 Task: Create List CRM Implementation in Board Sales Negotiation to Workspace Acquisitions and Mergers. Create List Project Management in Board Customer Service to Workspace Acquisitions and Mergers. Create List Time Management in Board Content Marketing Podcast Strategy and Execution to Workspace Acquisitions and Mergers
Action: Mouse moved to (91, 368)
Screenshot: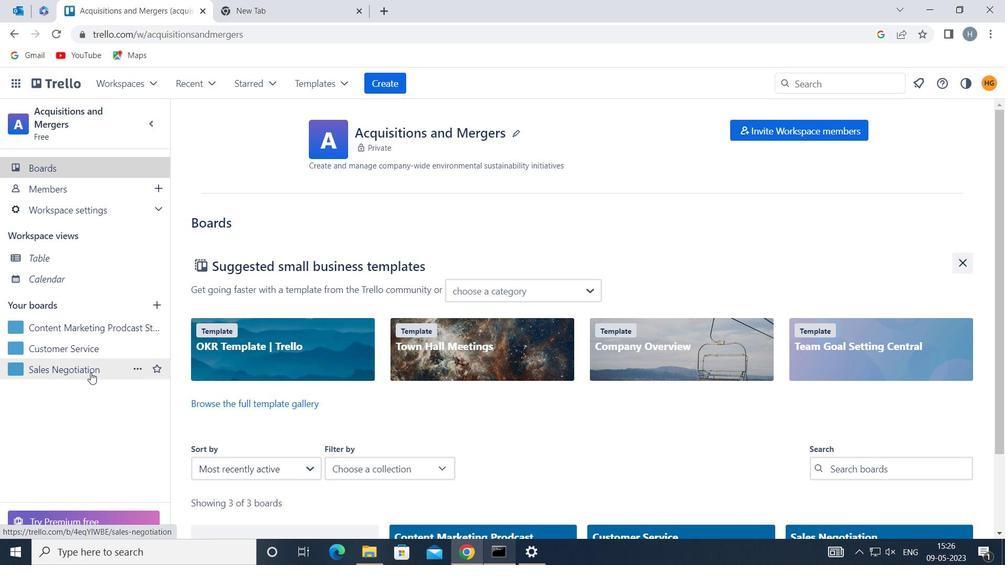 
Action: Mouse pressed left at (91, 368)
Screenshot: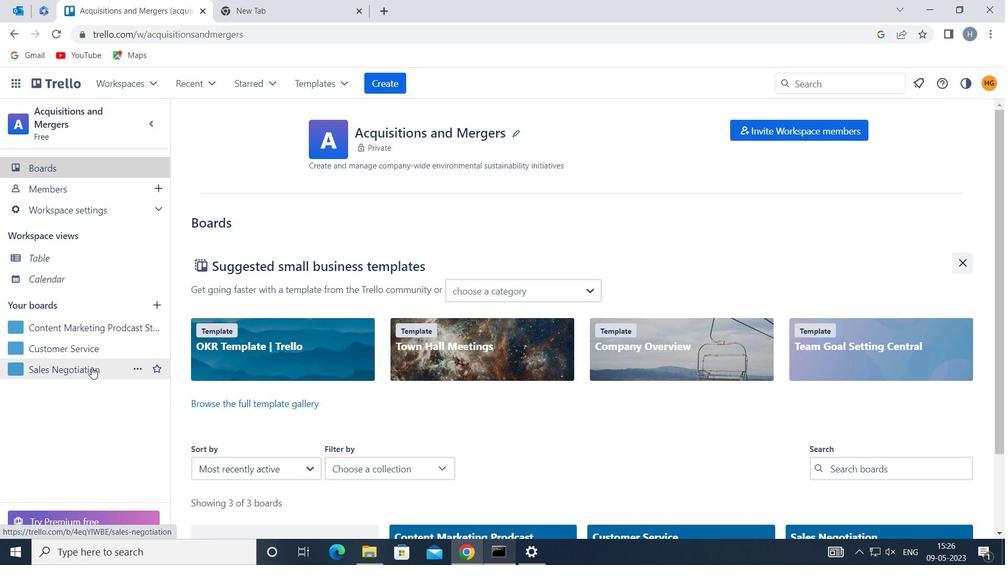 
Action: Mouse moved to (452, 157)
Screenshot: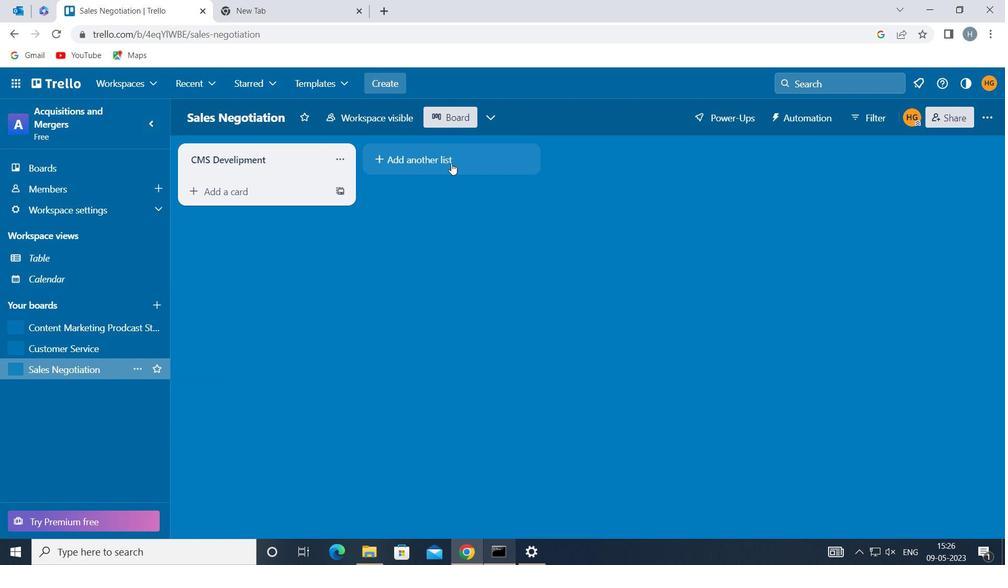 
Action: Mouse pressed left at (452, 157)
Screenshot: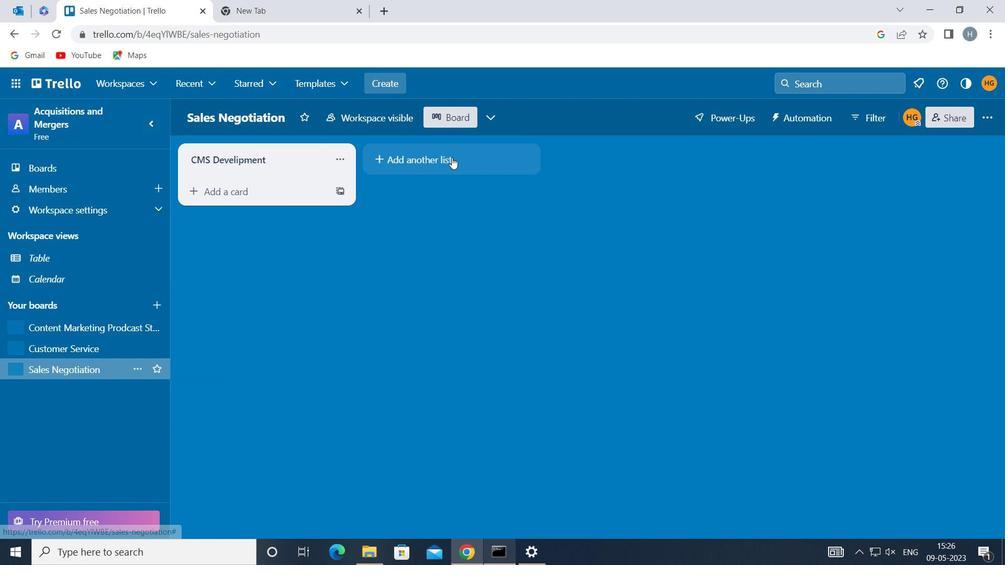 
Action: Mouse moved to (446, 159)
Screenshot: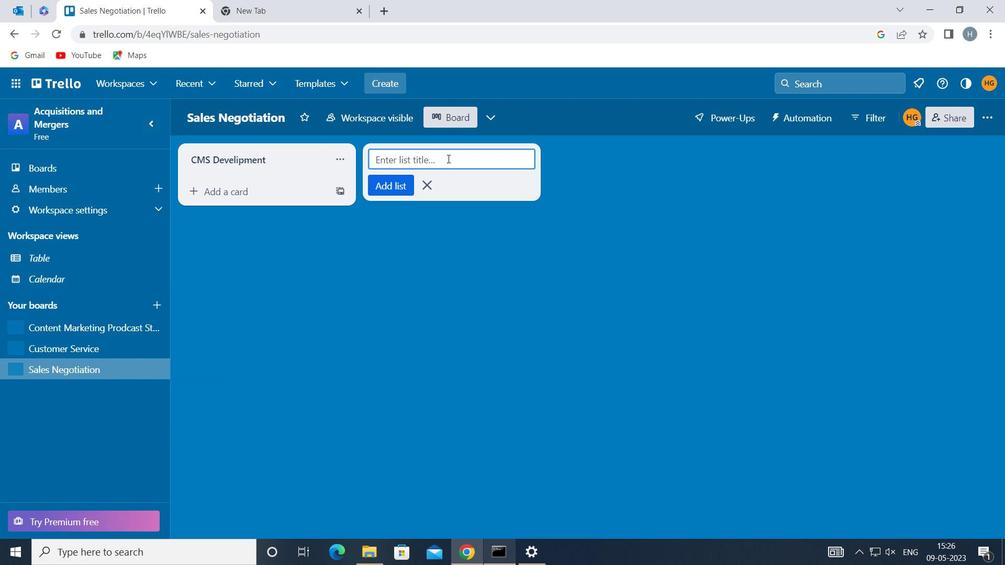 
Action: Key pressed <Key.shift>CRM<Key.space><Key.shift><Key.shift><Key.shift><Key.shift><Key.shift>IMPLEMENTATION
Screenshot: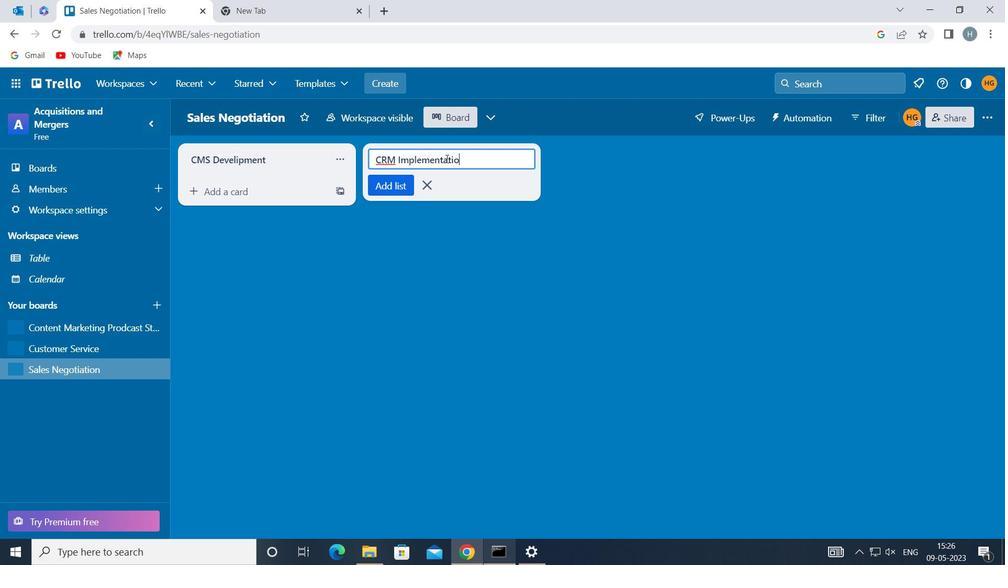 
Action: Mouse moved to (392, 186)
Screenshot: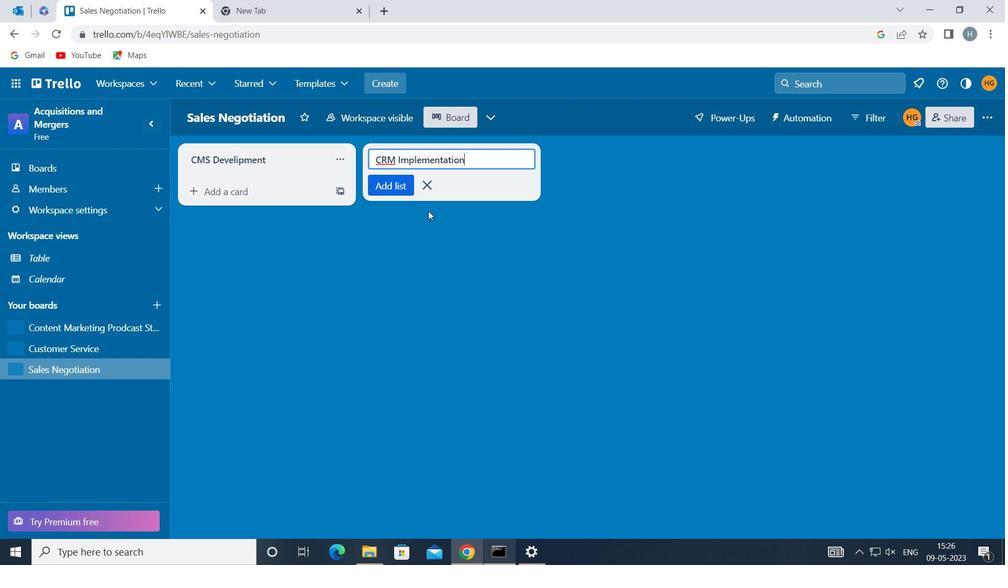 
Action: Mouse pressed left at (392, 186)
Screenshot: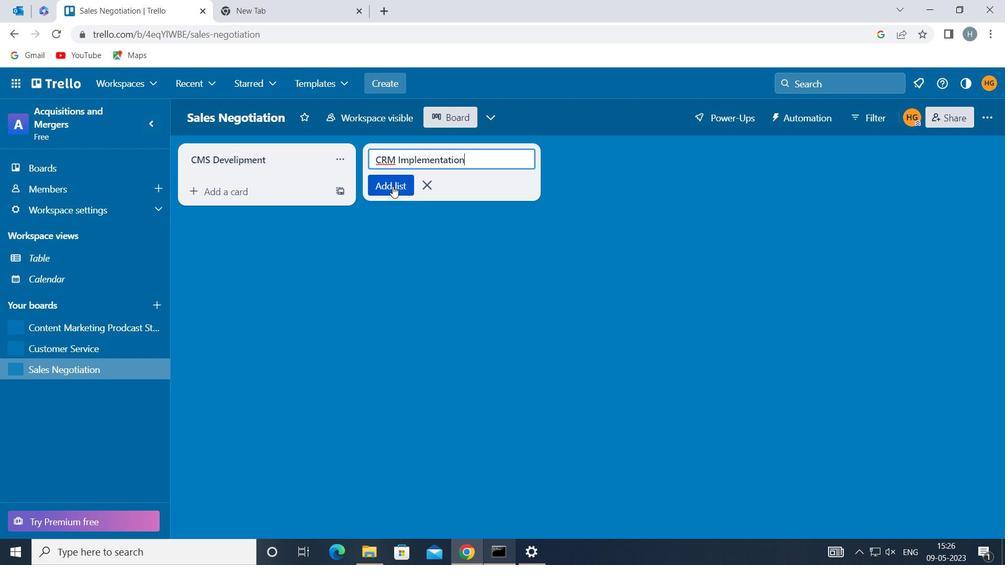 
Action: Mouse moved to (387, 213)
Screenshot: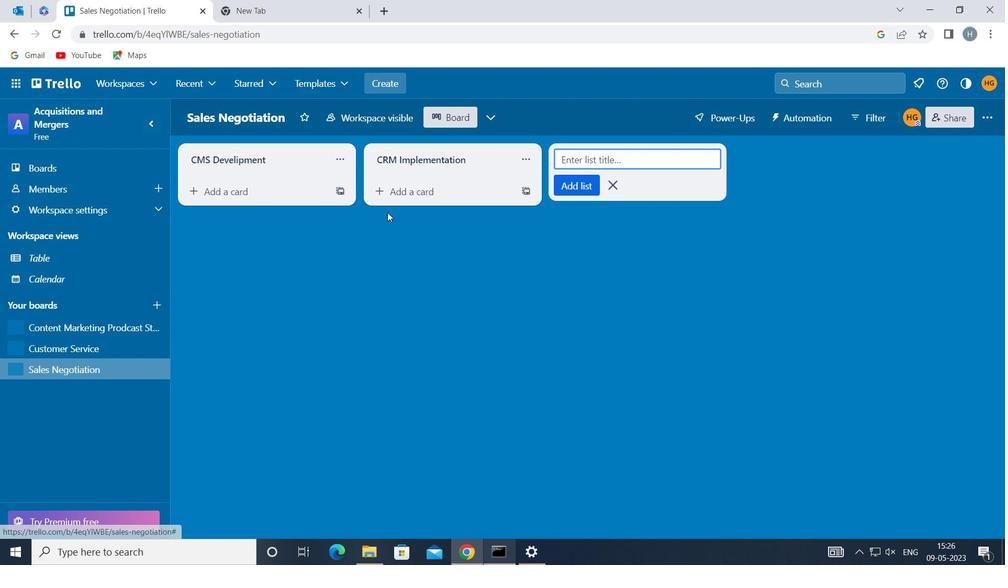 
Action: Mouse pressed left at (387, 213)
Screenshot: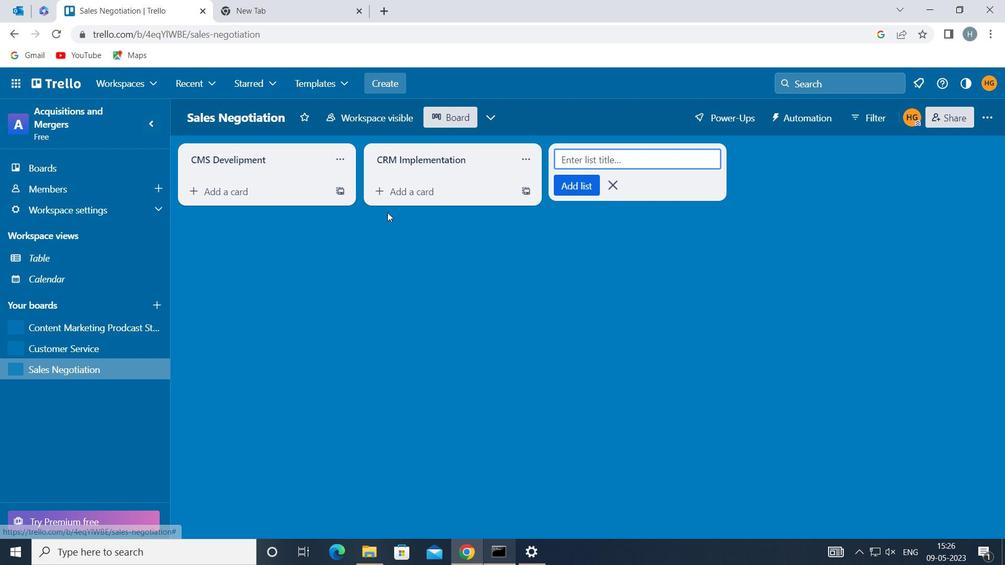 
Action: Mouse moved to (78, 343)
Screenshot: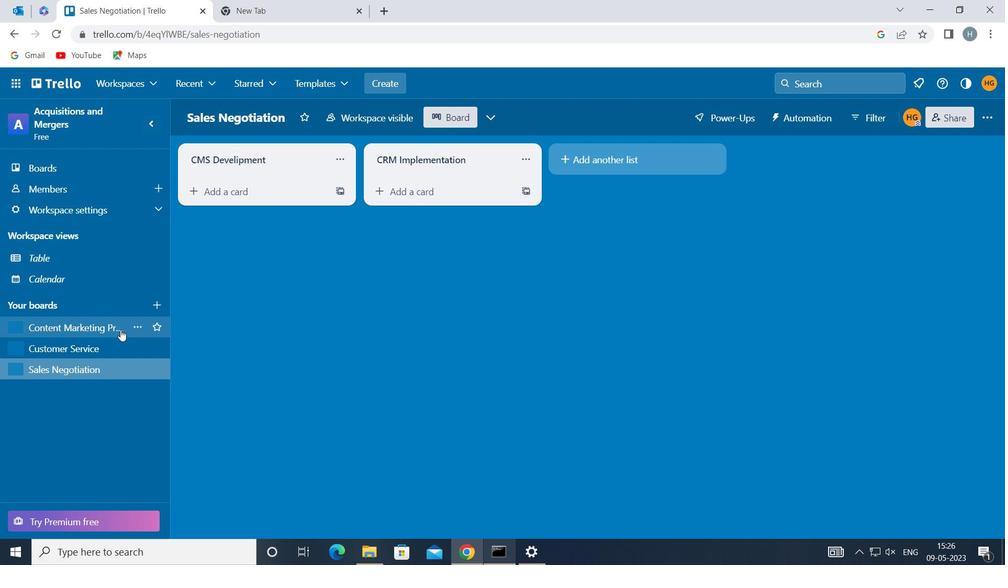 
Action: Mouse pressed left at (78, 343)
Screenshot: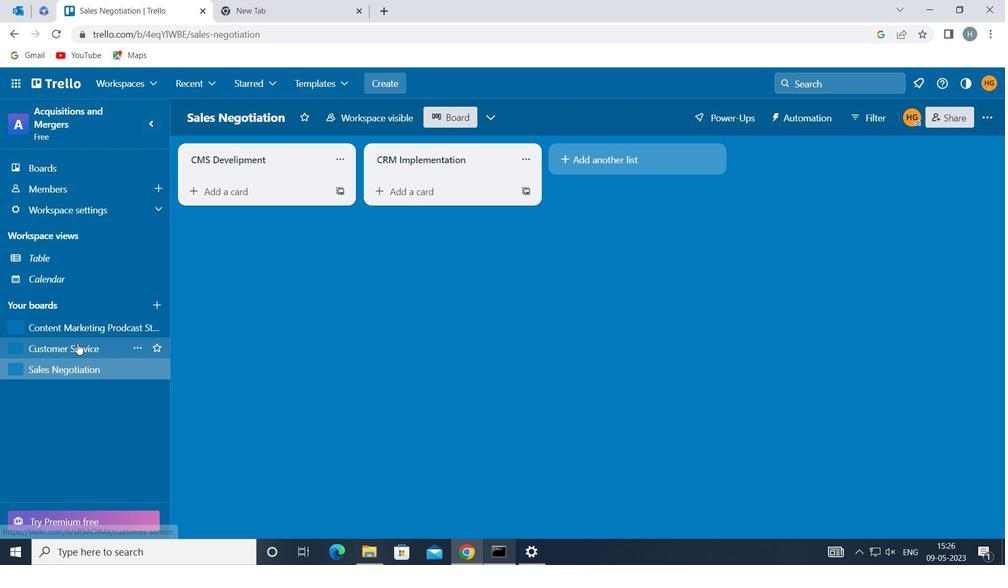 
Action: Mouse moved to (427, 157)
Screenshot: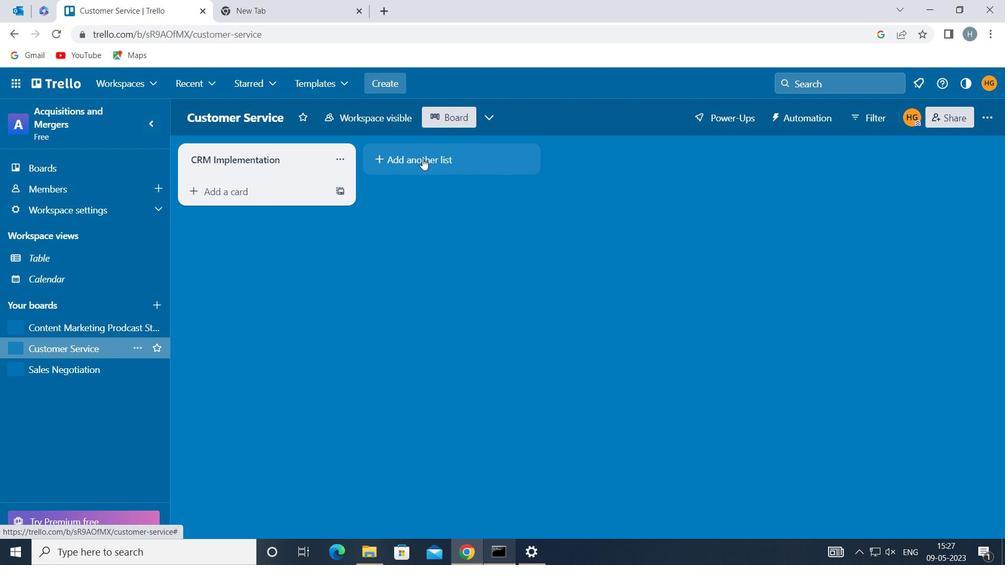 
Action: Mouse pressed left at (427, 157)
Screenshot: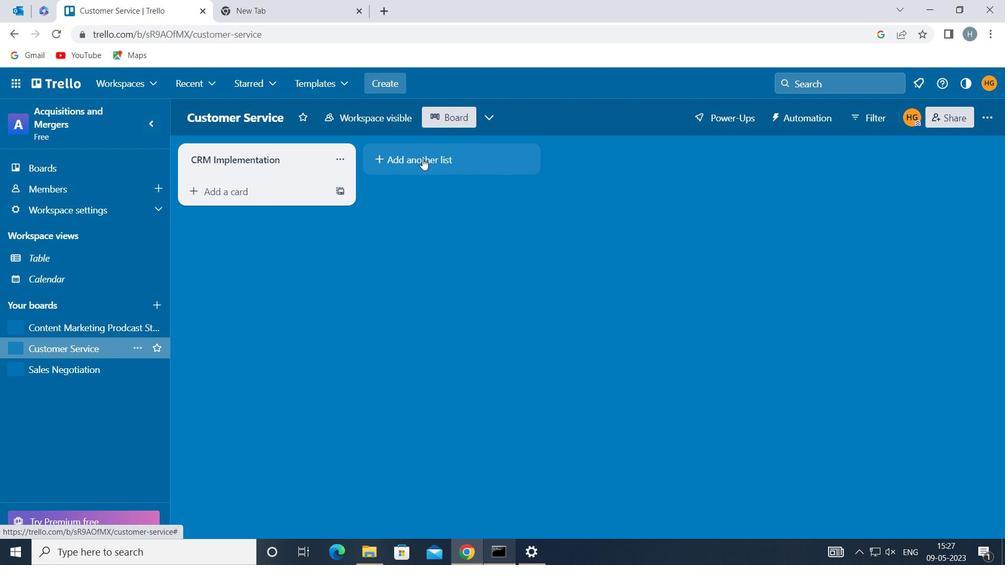 
Action: Key pressed <Key.shift>PROJECT<Key.space><Key.shift>MN<Key.backspace>ANAGEMENT<Key.enter>
Screenshot: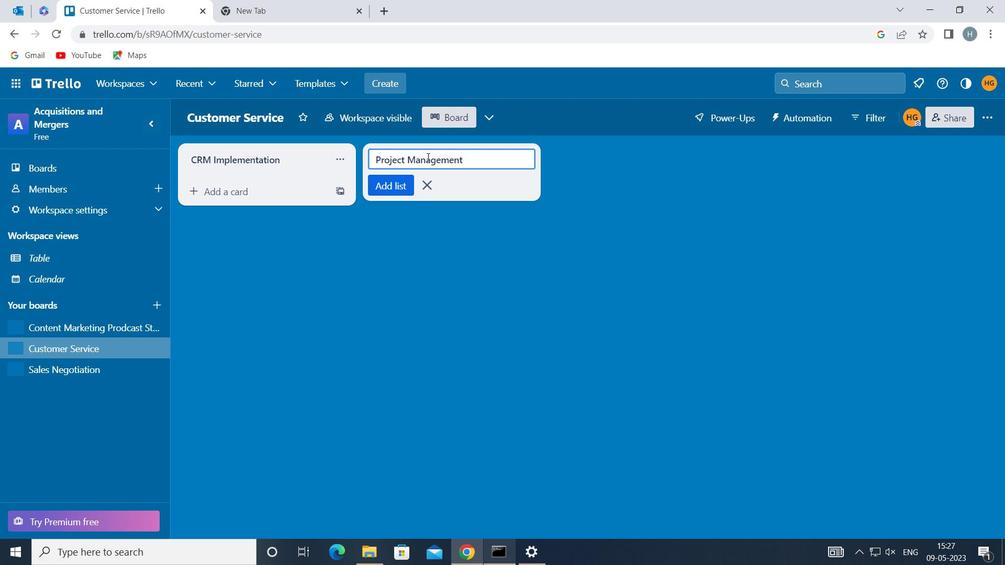 
Action: Mouse moved to (498, 217)
Screenshot: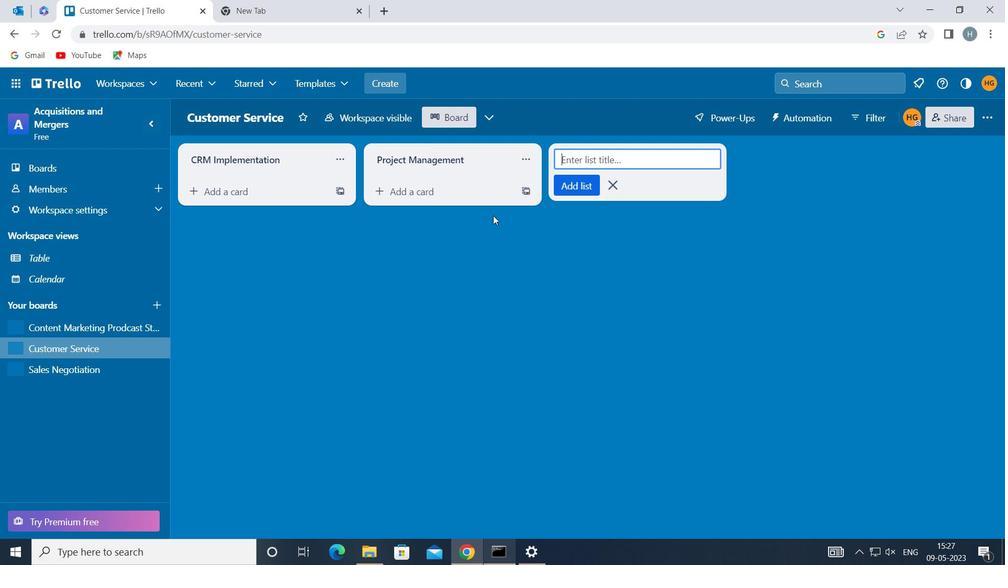 
Action: Mouse pressed left at (498, 217)
Screenshot: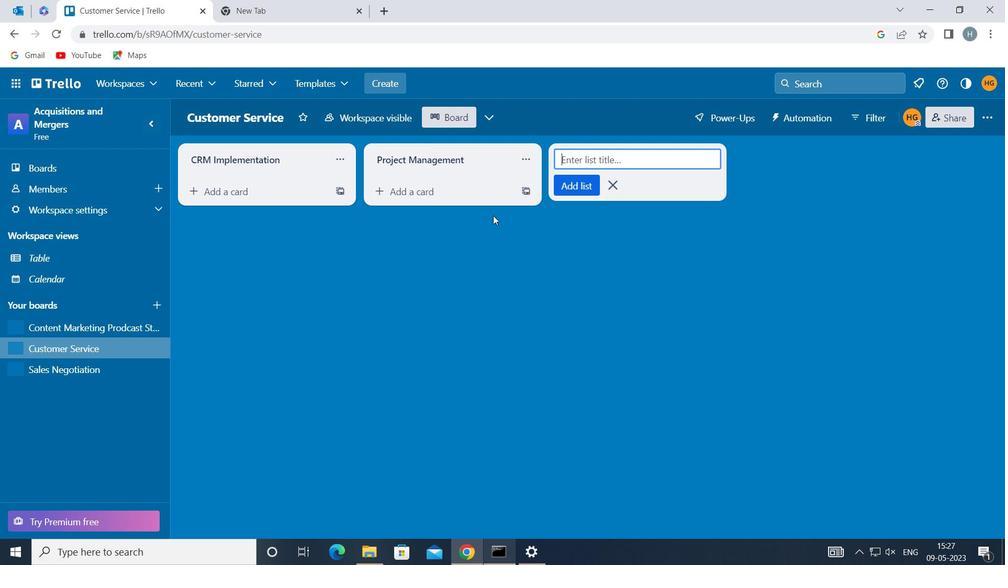 
Action: Mouse moved to (111, 323)
Screenshot: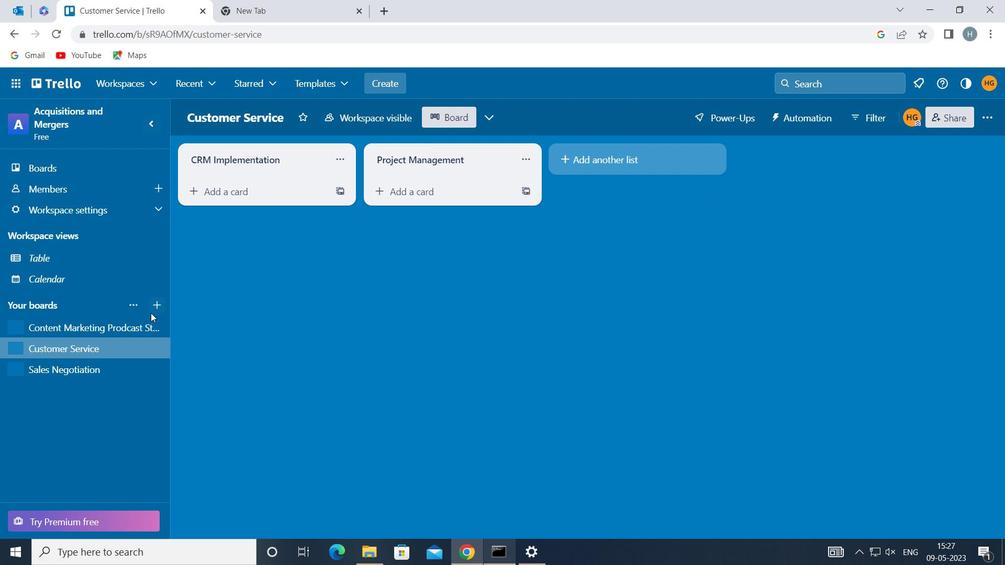 
Action: Mouse pressed left at (111, 323)
Screenshot: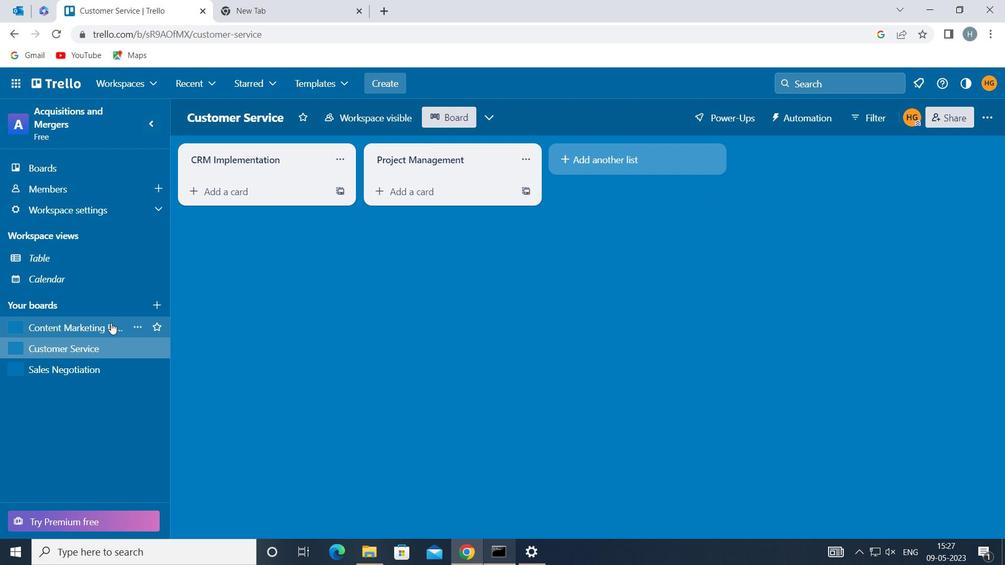 
Action: Mouse moved to (410, 158)
Screenshot: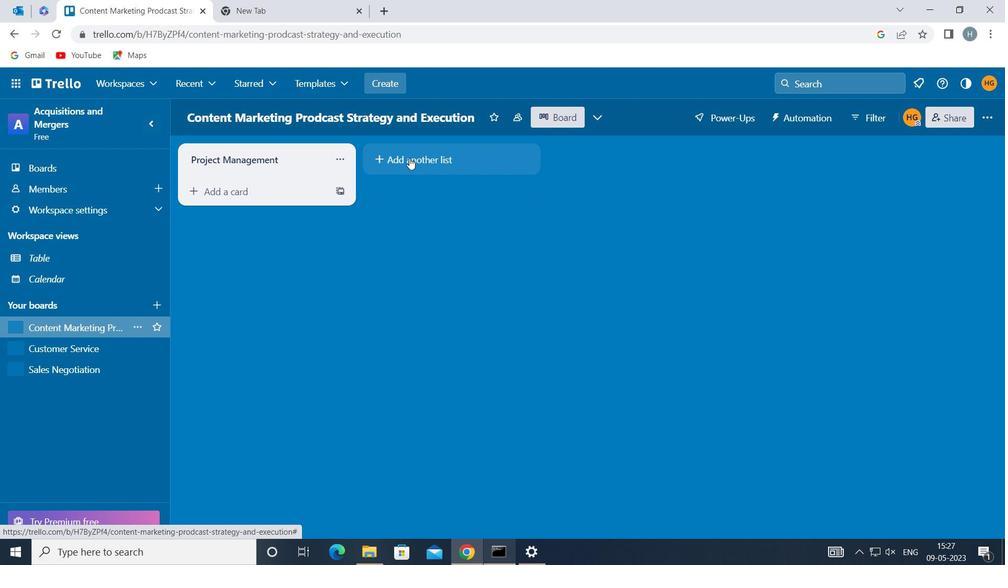 
Action: Mouse pressed left at (410, 158)
Screenshot: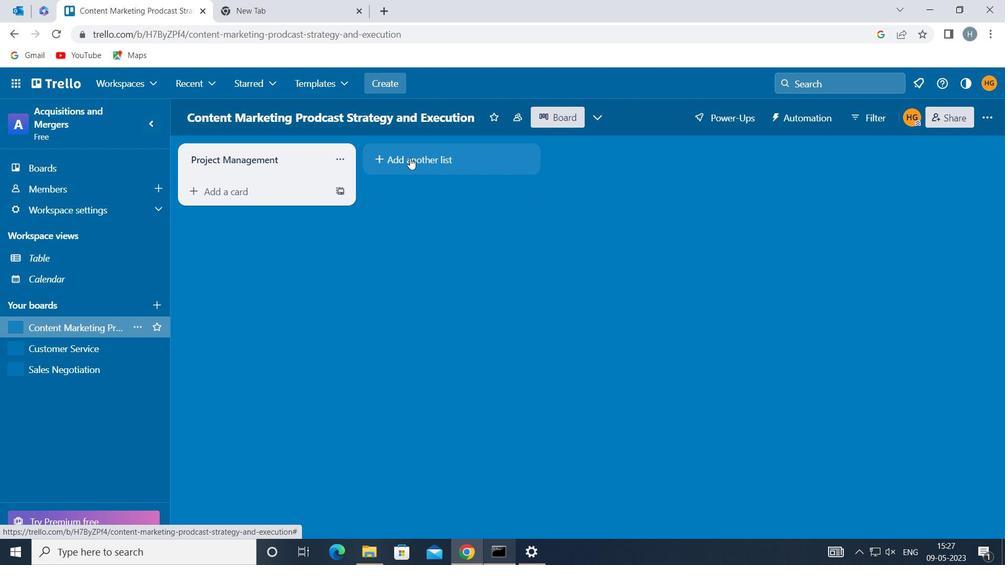 
Action: Key pressed <Key.shift>TI
Screenshot: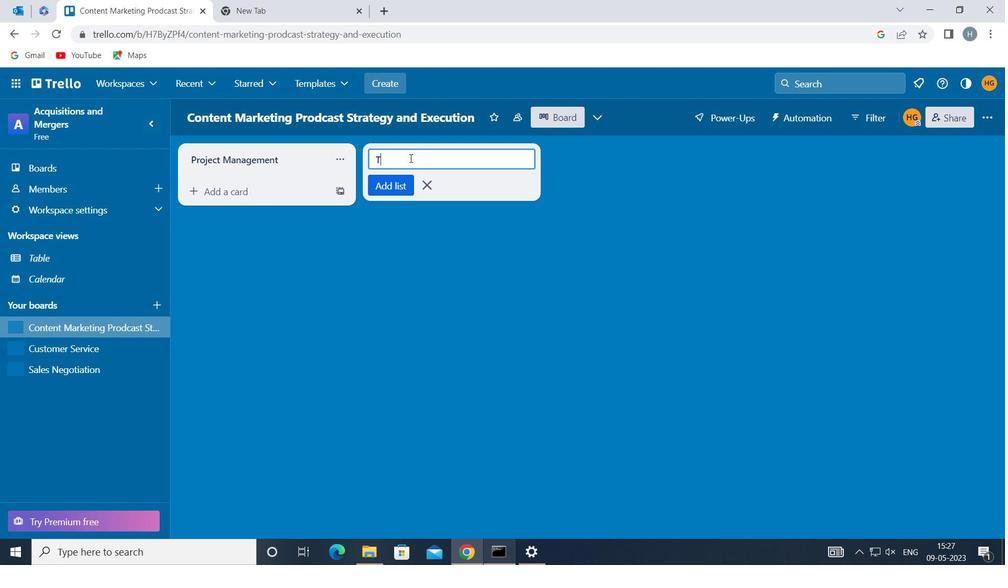 
Action: Mouse moved to (406, 159)
Screenshot: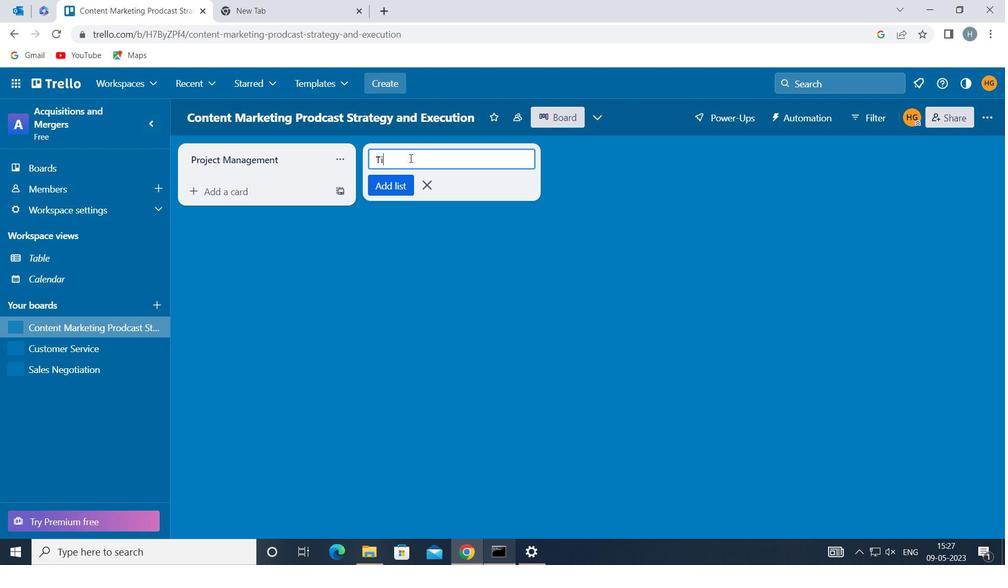 
Action: Key pressed ME<Key.space><Key.shift>MANAGEMENT
Screenshot: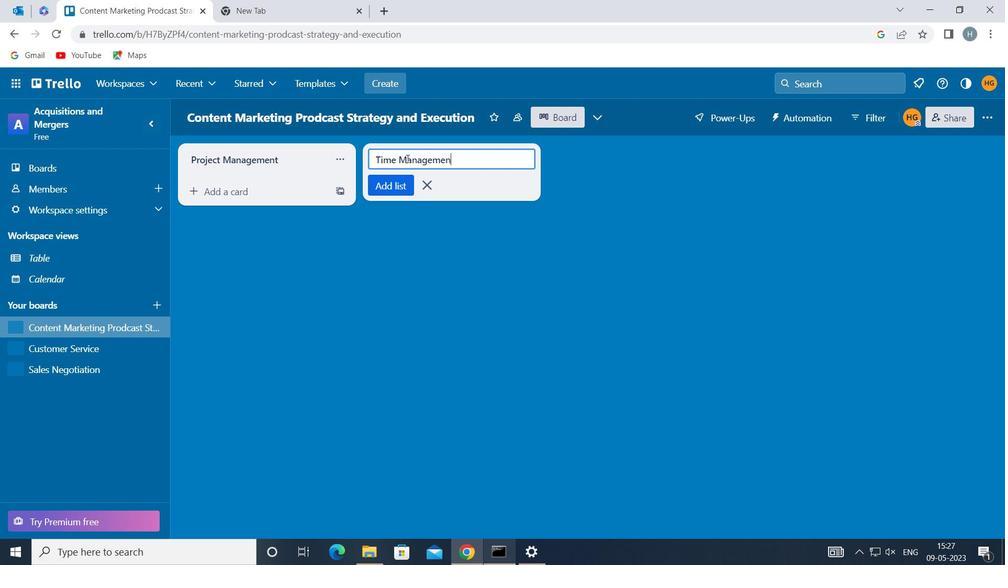 
Action: Mouse moved to (395, 186)
Screenshot: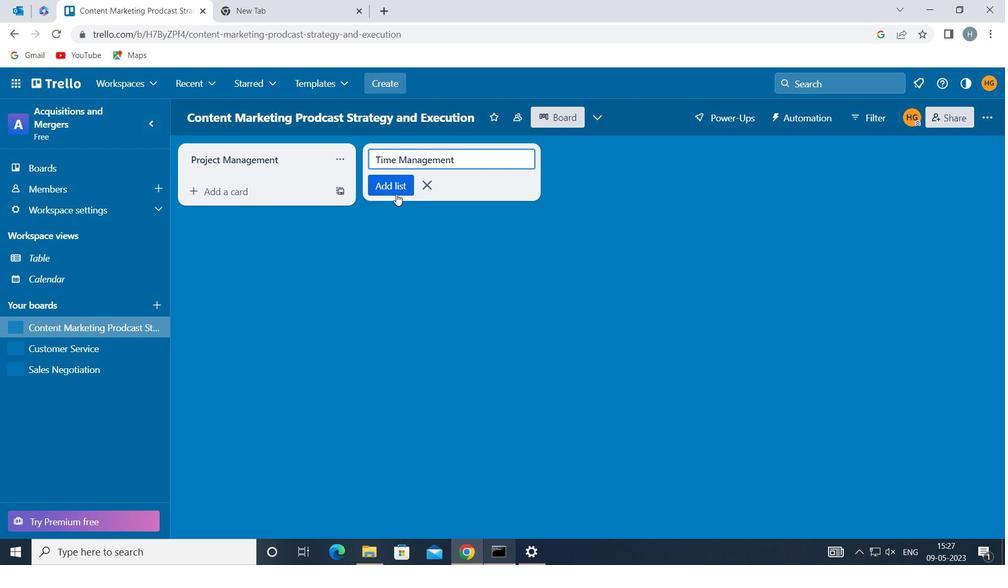
Action: Mouse pressed left at (395, 186)
Screenshot: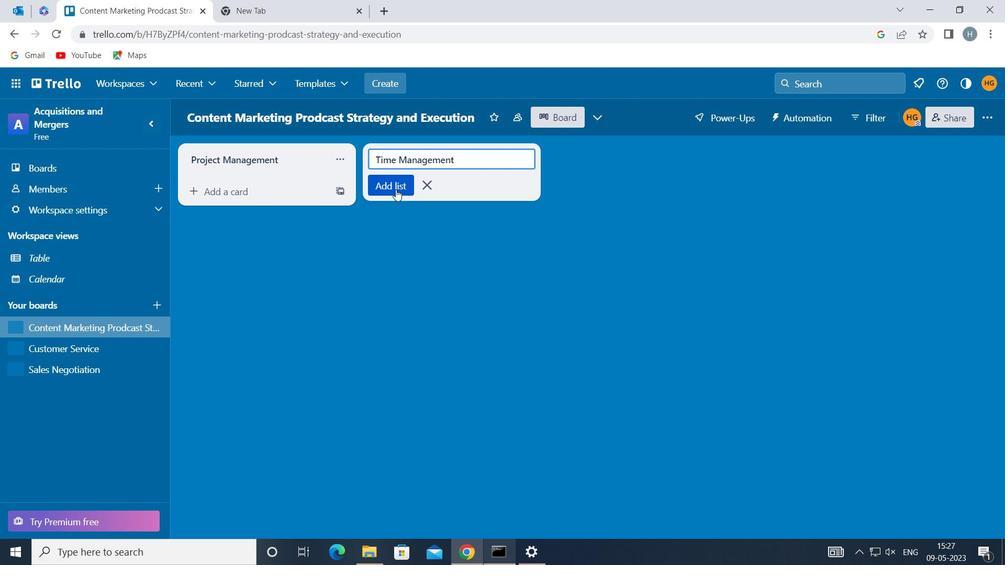 
Action: Mouse moved to (398, 232)
Screenshot: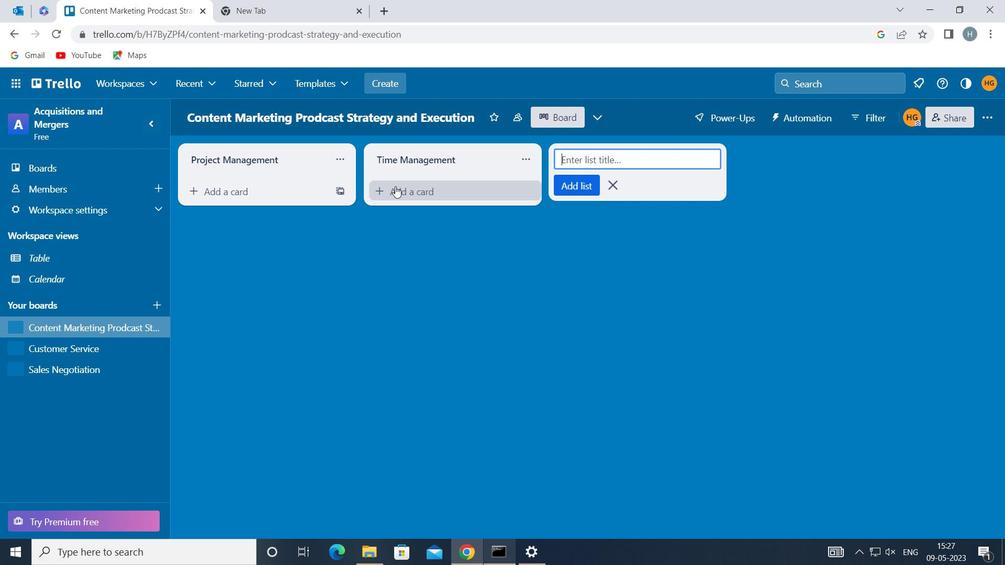 
Action: Mouse pressed left at (398, 232)
Screenshot: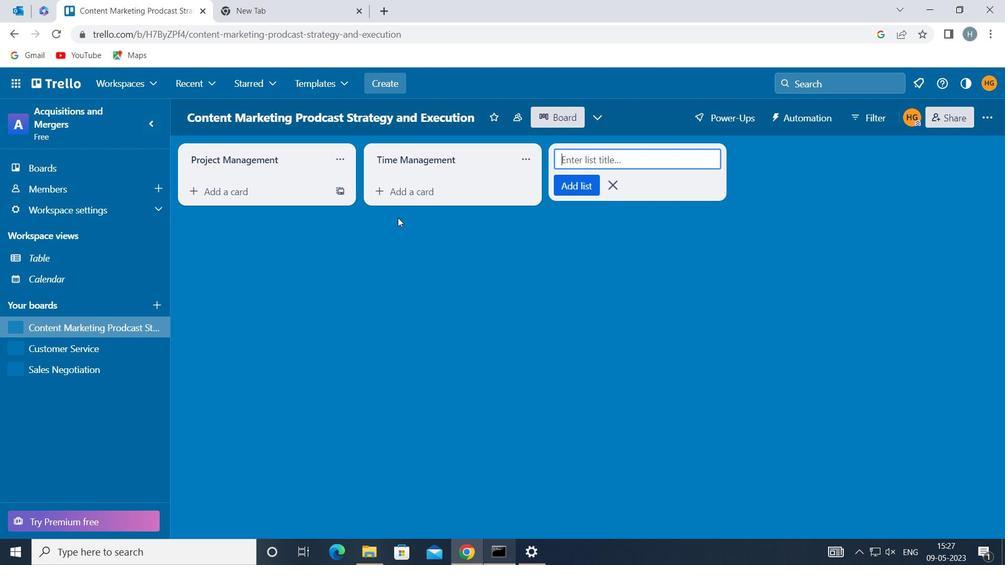 
Action: Mouse moved to (378, 233)
Screenshot: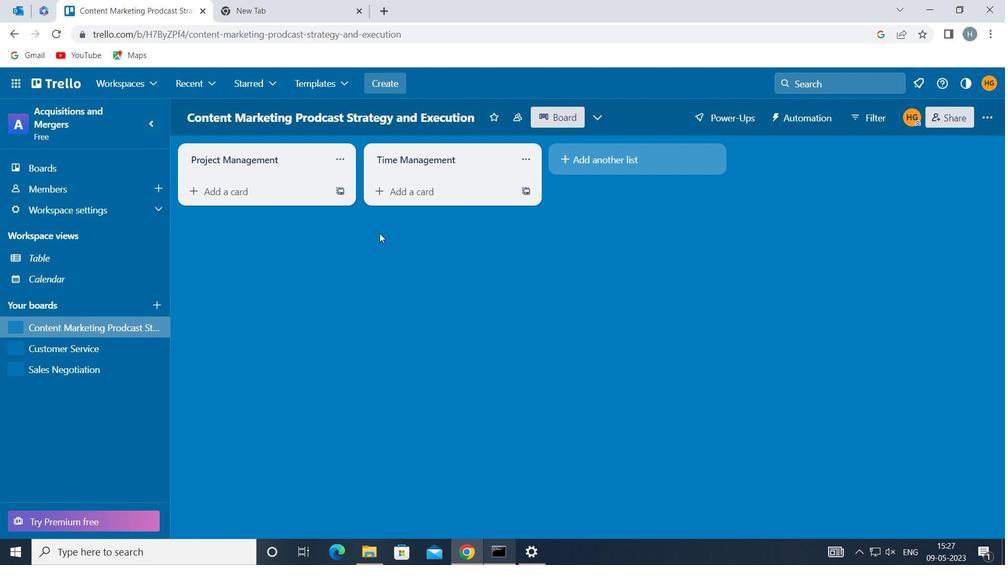 
